 Task: Edit the amplitude envelope of a sound effect to make it gradually fade in.
Action: Mouse moved to (4, 13)
Screenshot: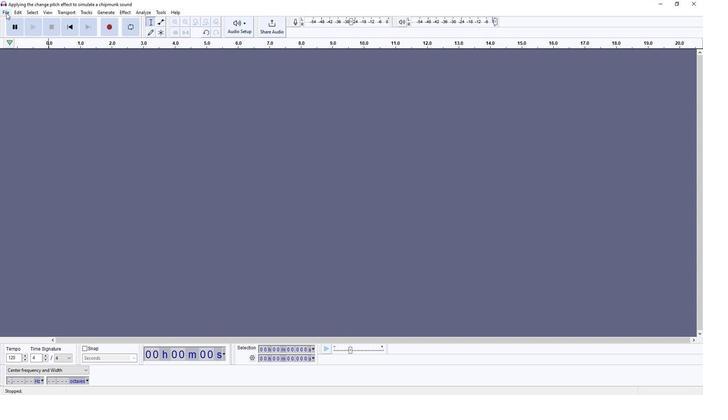 
Action: Mouse pressed left at (4, 13)
Screenshot: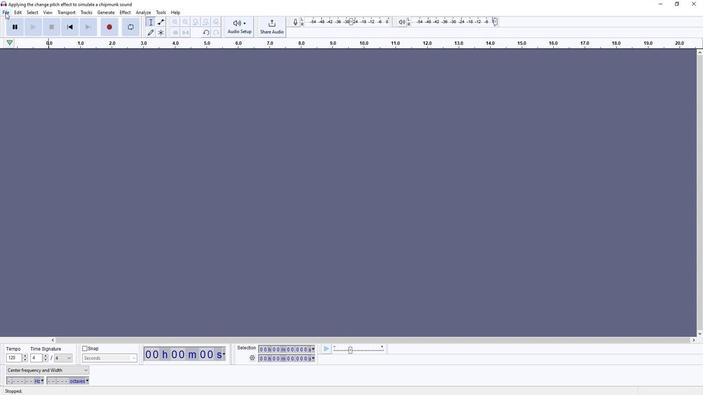 
Action: Mouse moved to (129, 83)
Screenshot: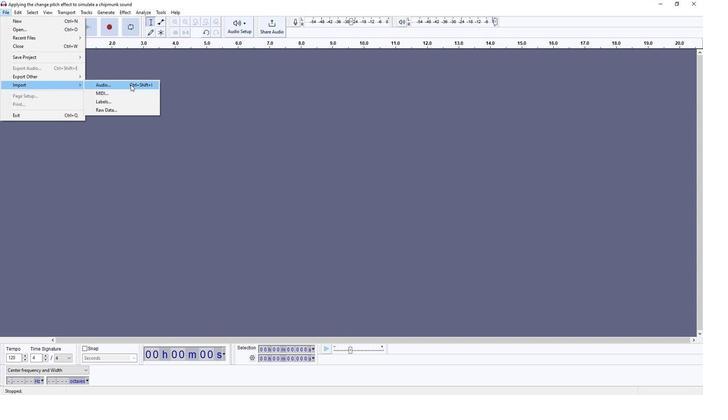 
Action: Mouse pressed left at (129, 83)
Screenshot: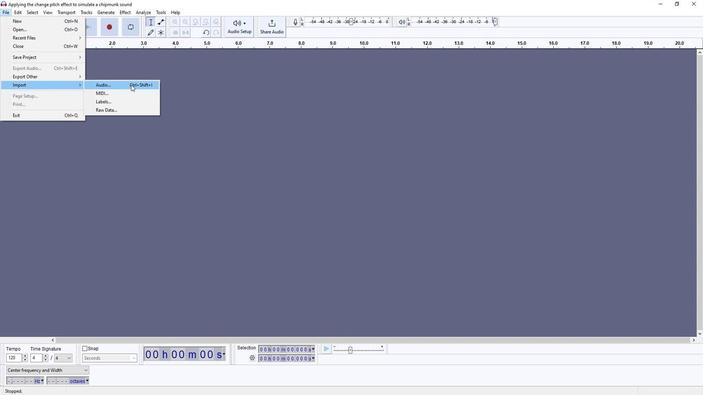 
Action: Mouse moved to (109, 88)
Screenshot: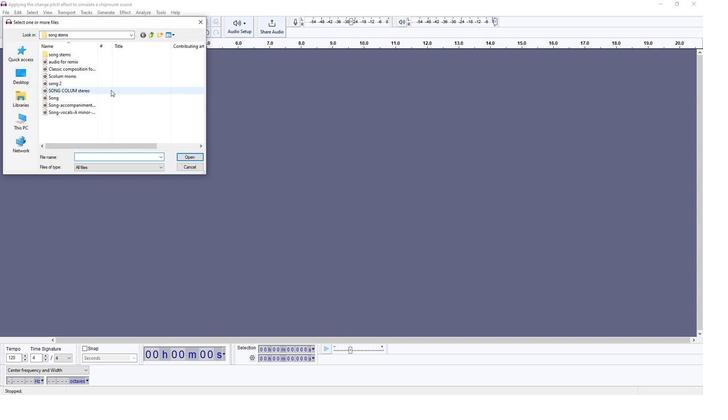 
Action: Mouse pressed left at (109, 88)
Screenshot: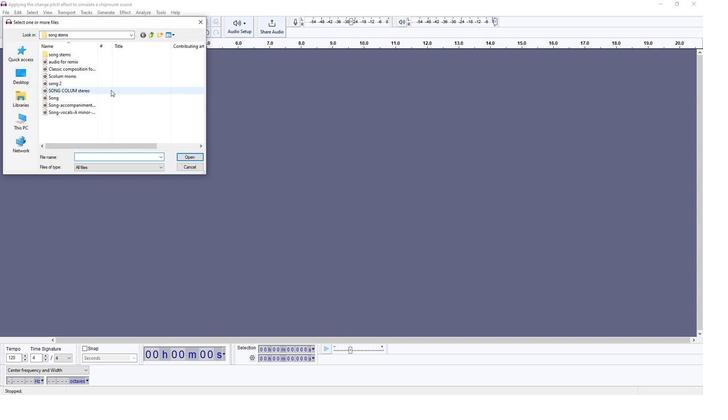 
Action: Mouse moved to (196, 151)
Screenshot: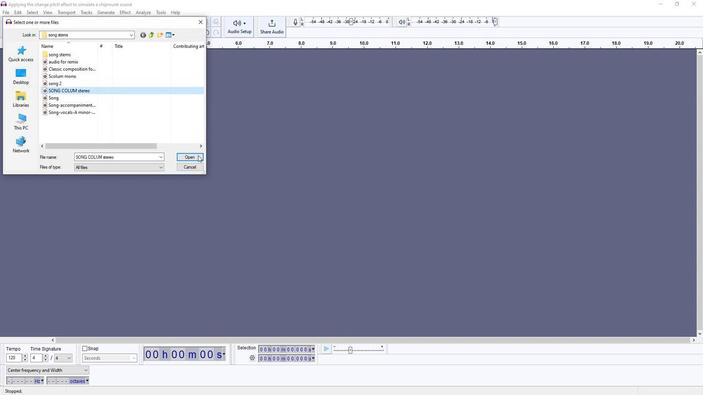 
Action: Mouse pressed left at (196, 151)
Screenshot: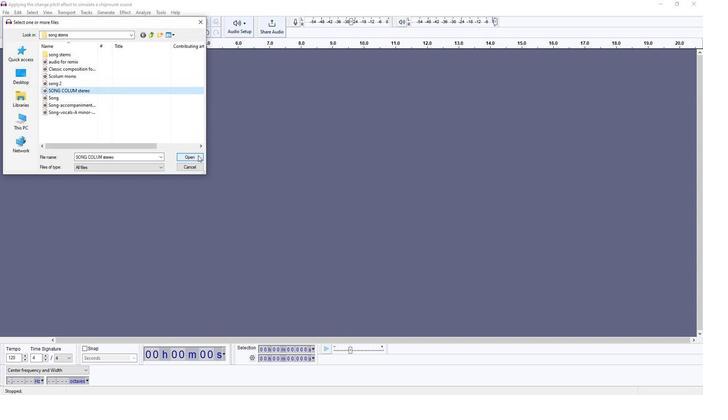 
Action: Mouse moved to (170, 86)
Screenshot: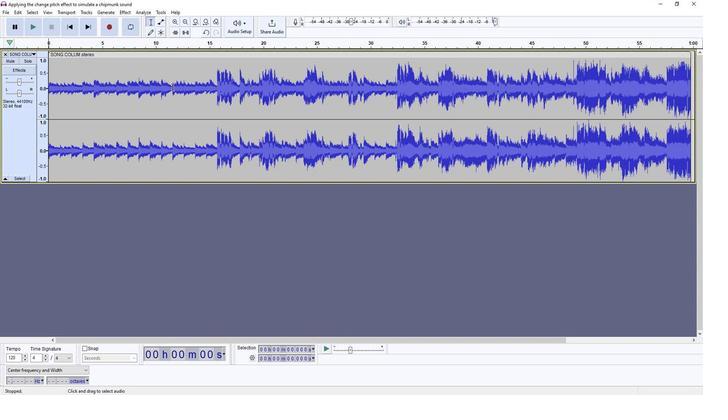 
Action: Mouse pressed left at (170, 86)
Screenshot: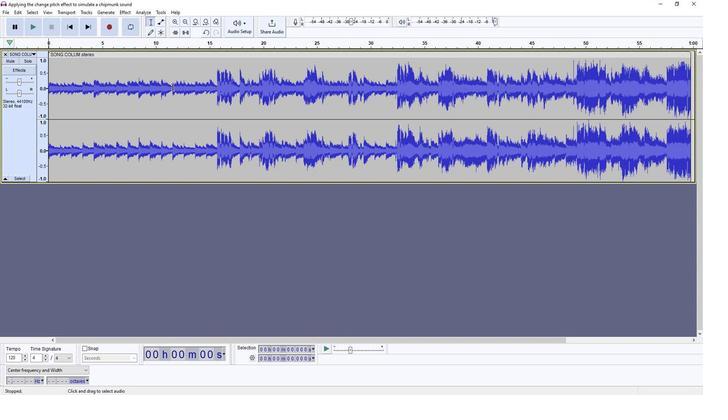 
Action: Mouse moved to (15, 12)
Screenshot: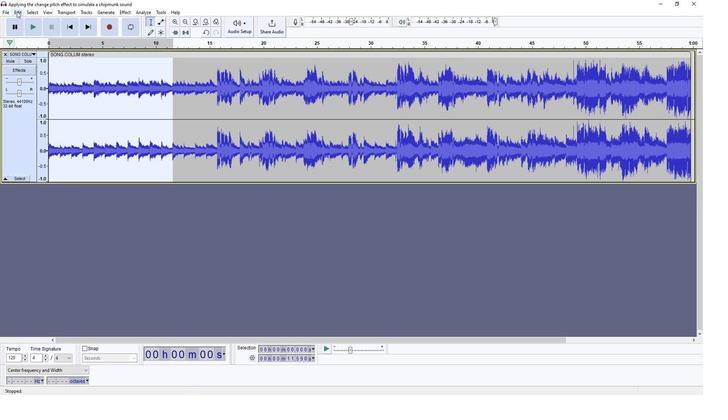 
Action: Mouse pressed left at (15, 12)
Screenshot: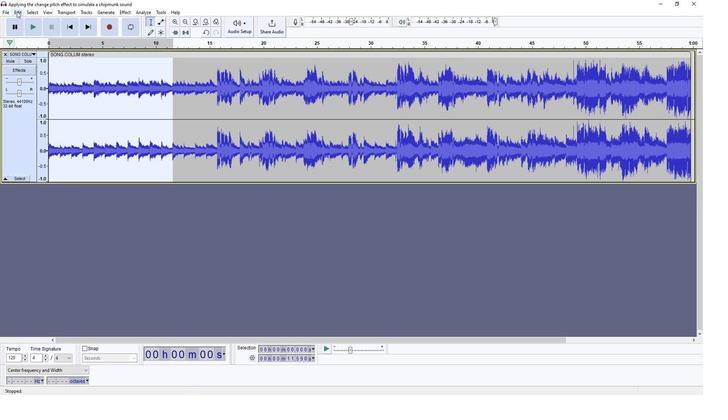
Action: Mouse moved to (26, 38)
Screenshot: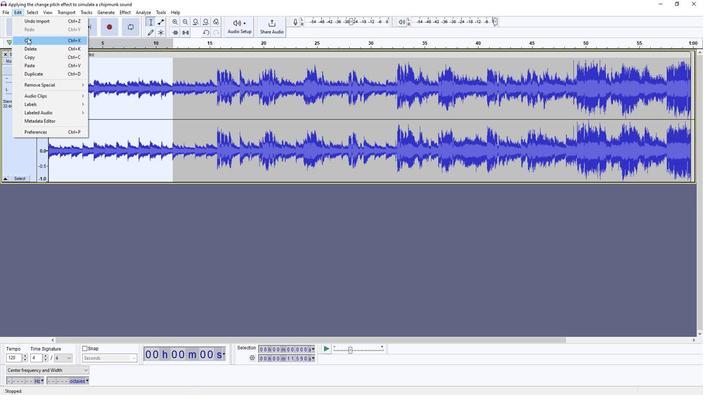 
Action: Mouse pressed left at (26, 38)
Screenshot: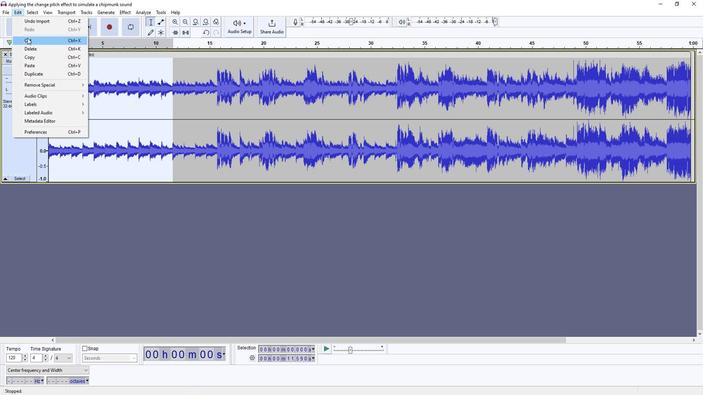 
Action: Mouse moved to (561, 57)
Screenshot: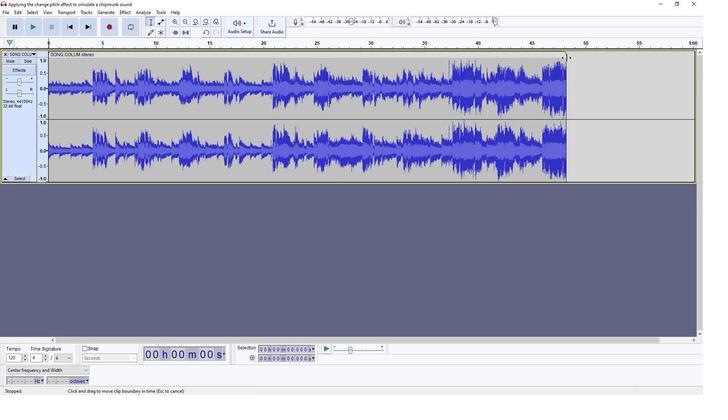 
Action: Mouse pressed left at (561, 57)
Screenshot: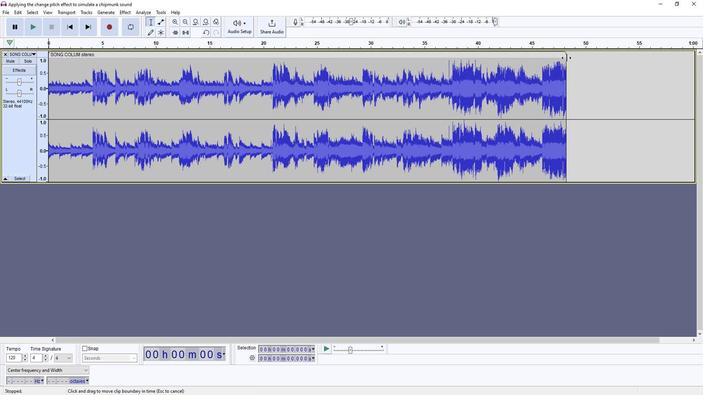 
Action: Mouse moved to (34, 25)
Screenshot: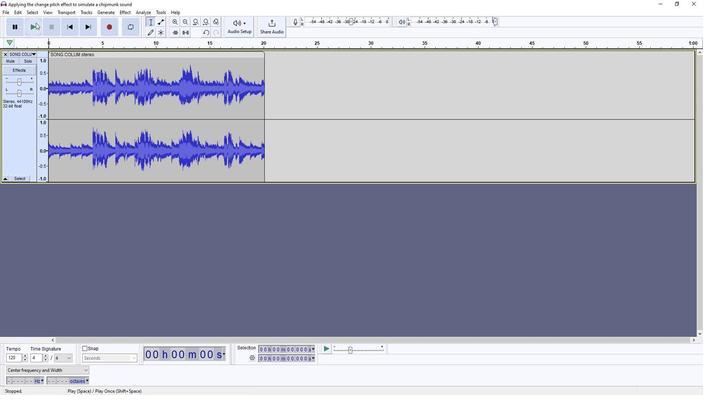 
Action: Mouse pressed left at (34, 25)
Screenshot: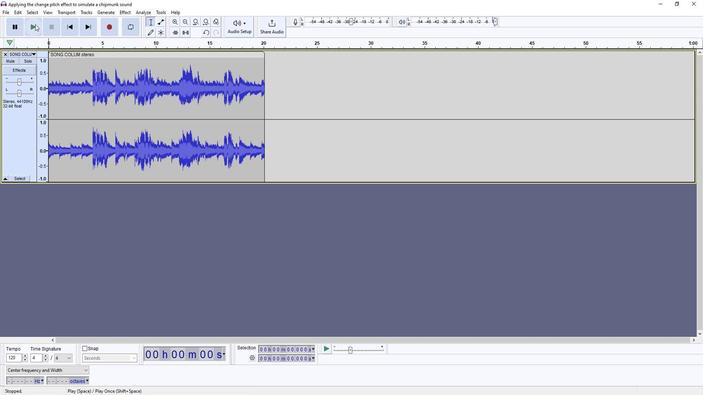 
Action: Mouse moved to (50, 26)
Screenshot: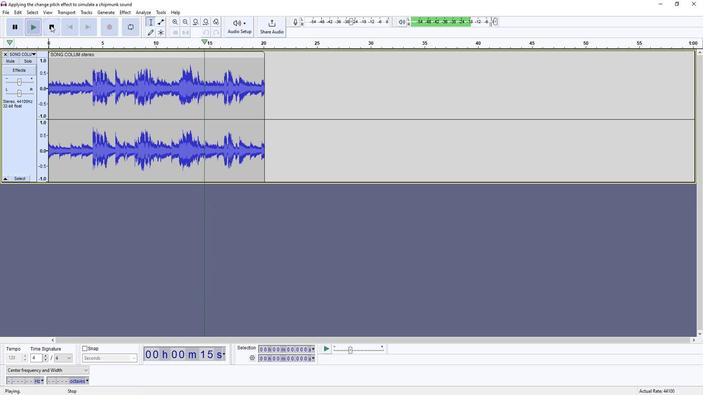 
Action: Mouse pressed left at (50, 26)
Screenshot: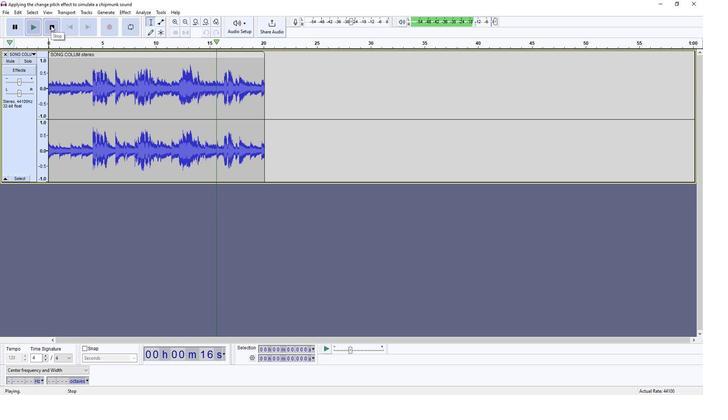 
Action: Mouse moved to (269, 91)
Screenshot: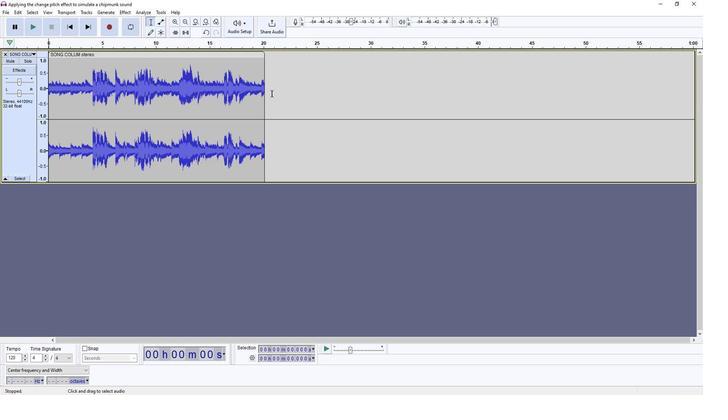 
Action: Mouse pressed left at (269, 91)
Screenshot: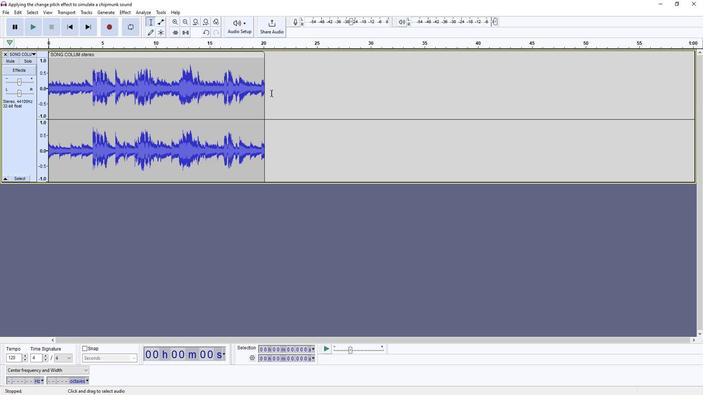 
Action: Mouse moved to (160, 23)
Screenshot: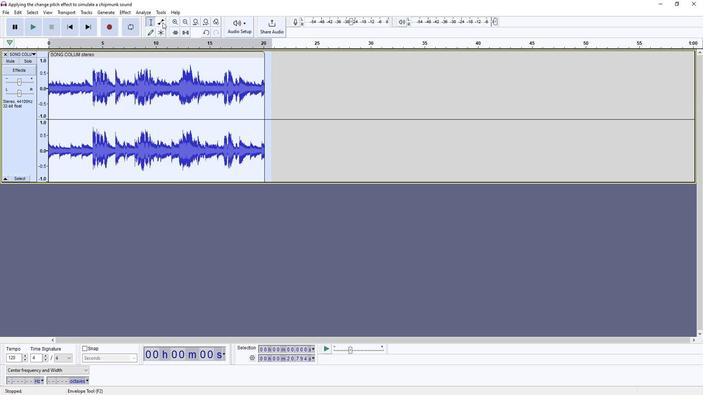 
Action: Mouse pressed left at (160, 23)
Screenshot: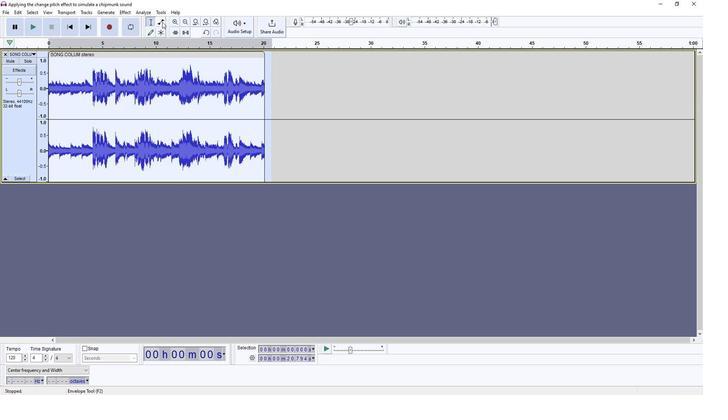 
Action: Mouse moved to (63, 58)
Screenshot: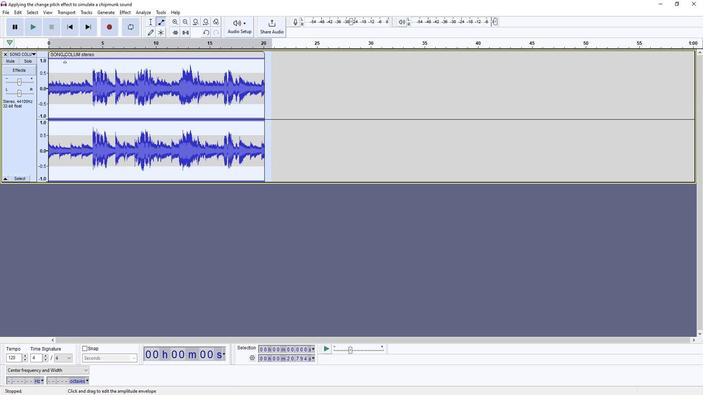 
Action: Mouse pressed left at (63, 58)
Screenshot: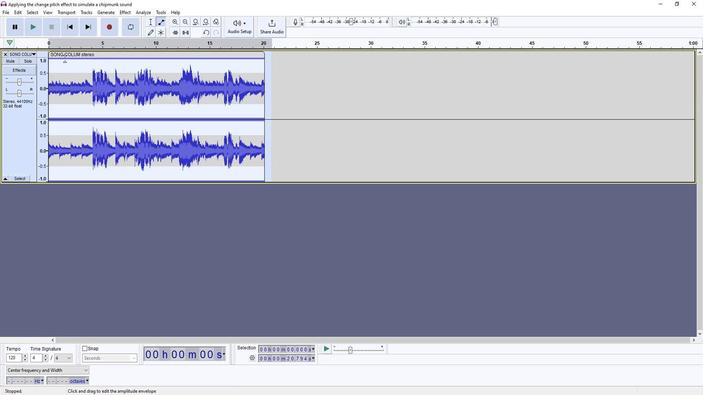 
Action: Mouse moved to (99, 58)
Screenshot: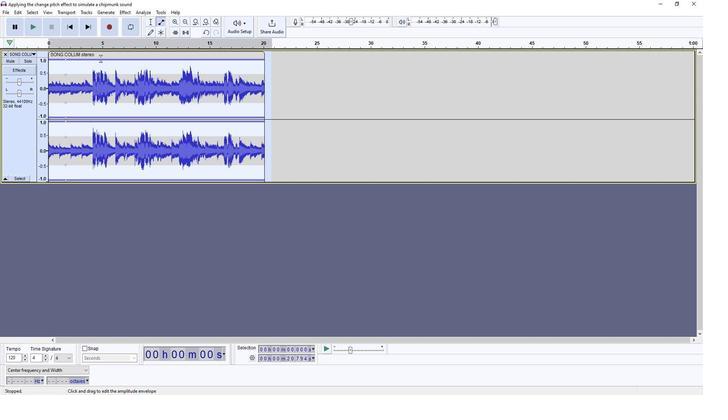 
Action: Mouse pressed left at (99, 58)
Screenshot: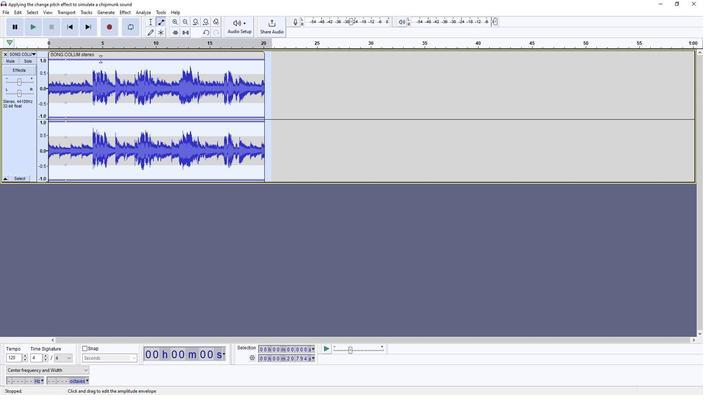 
Action: Mouse moved to (141, 64)
Screenshot: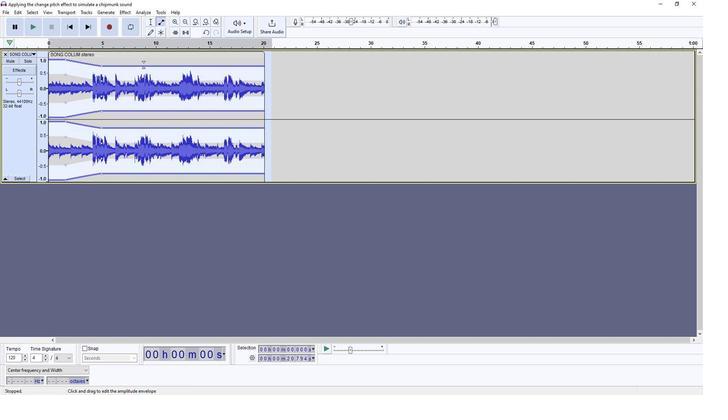 
Action: Mouse pressed left at (141, 64)
Screenshot: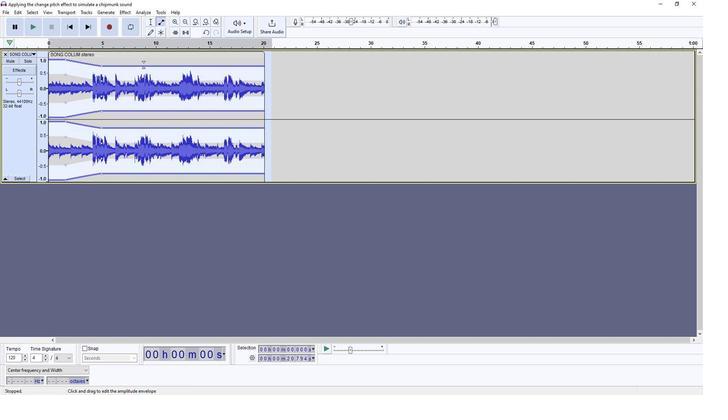 
Action: Mouse moved to (191, 70)
Screenshot: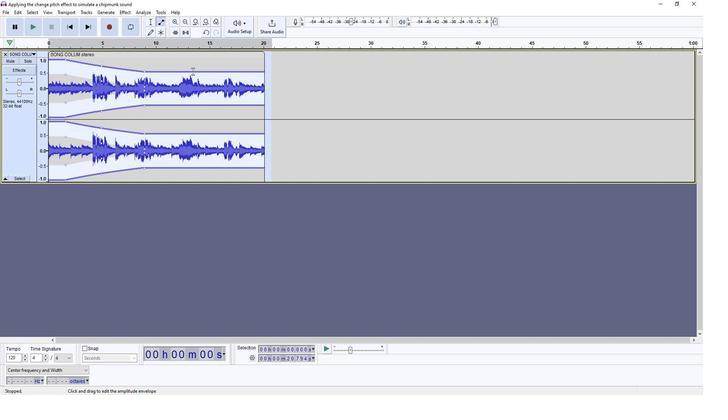 
Action: Mouse pressed left at (191, 70)
Screenshot: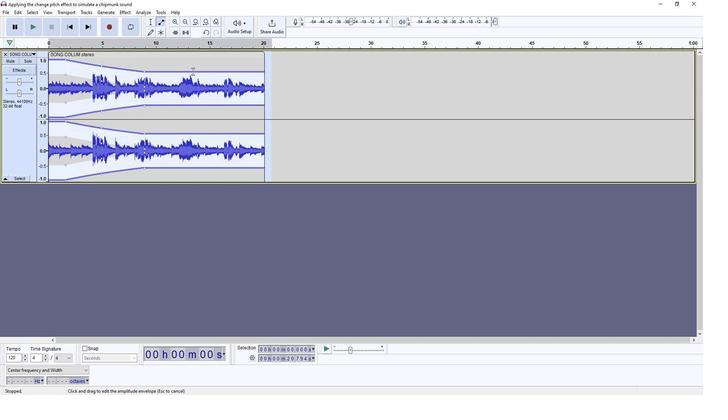 
Action: Mouse moved to (230, 76)
Screenshot: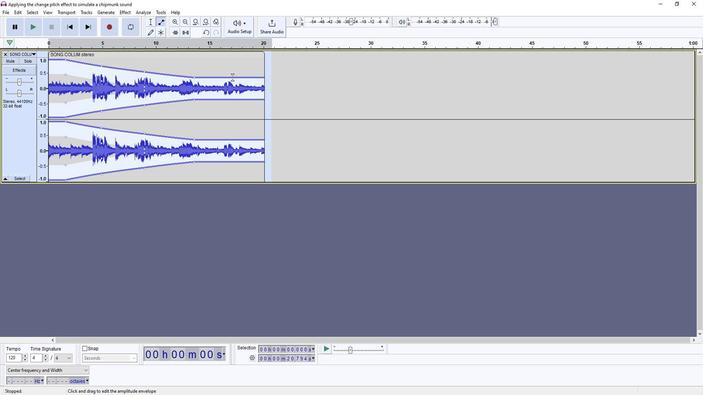 
Action: Mouse pressed left at (230, 76)
Screenshot: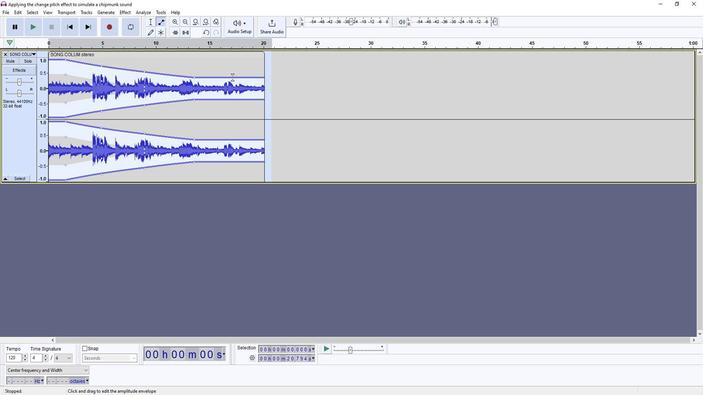 
Action: Mouse moved to (34, 28)
Screenshot: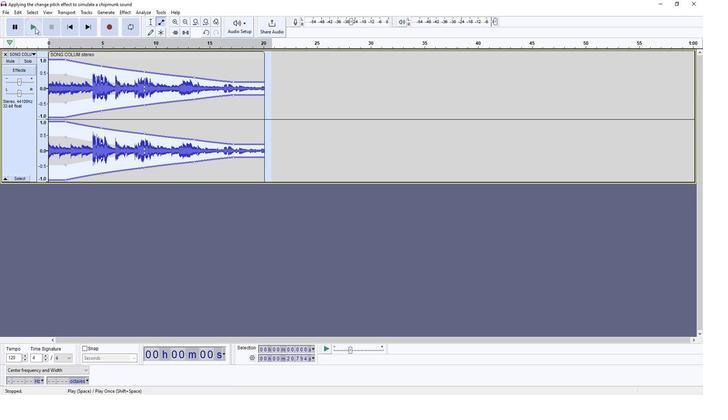 
Action: Mouse pressed left at (34, 28)
Screenshot: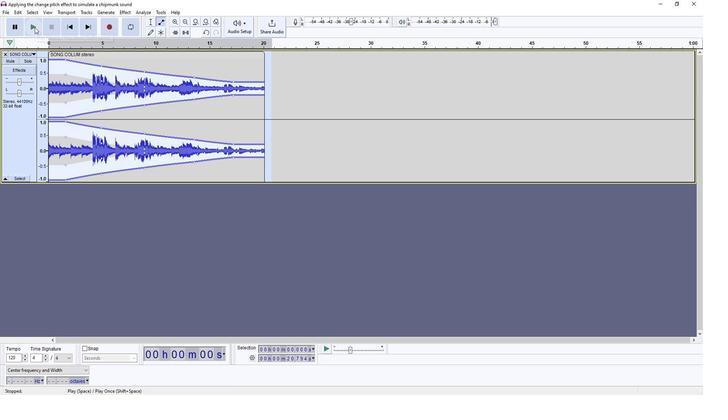 
Action: Mouse moved to (50, 28)
Screenshot: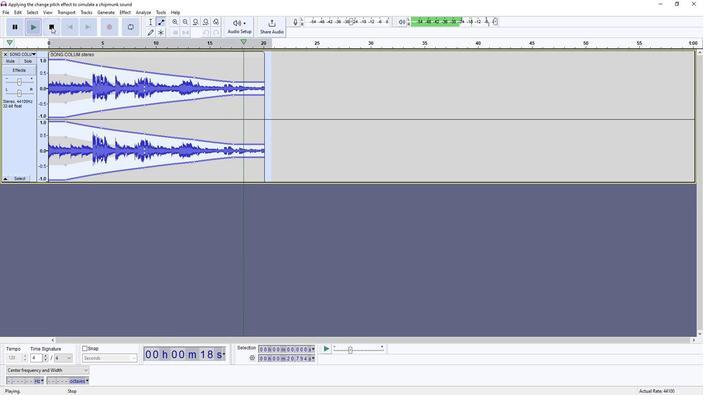 
Action: Mouse pressed left at (50, 28)
Screenshot: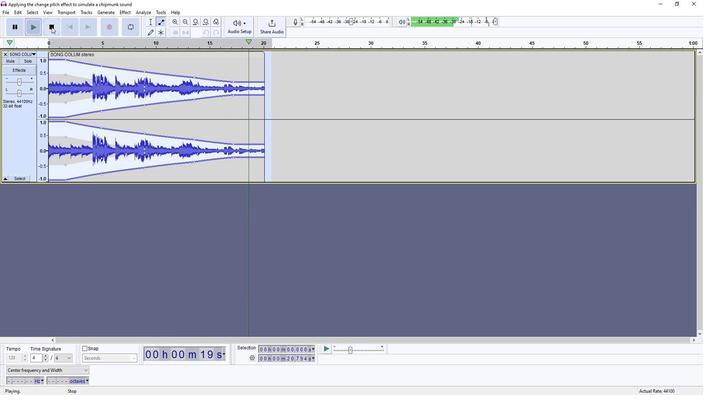
Action: Mouse moved to (4, 13)
Screenshot: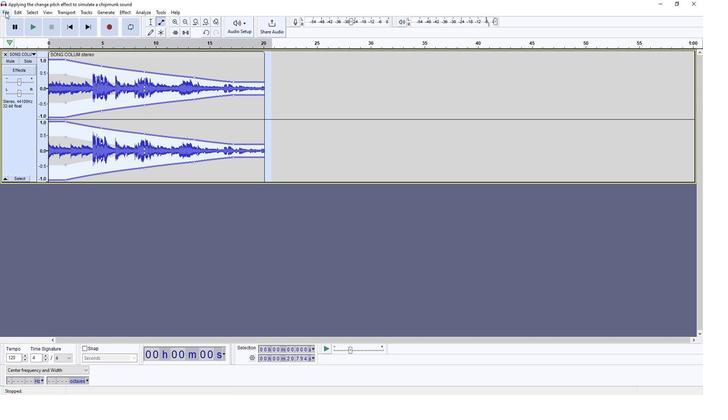 
Action: Mouse pressed left at (4, 13)
Screenshot: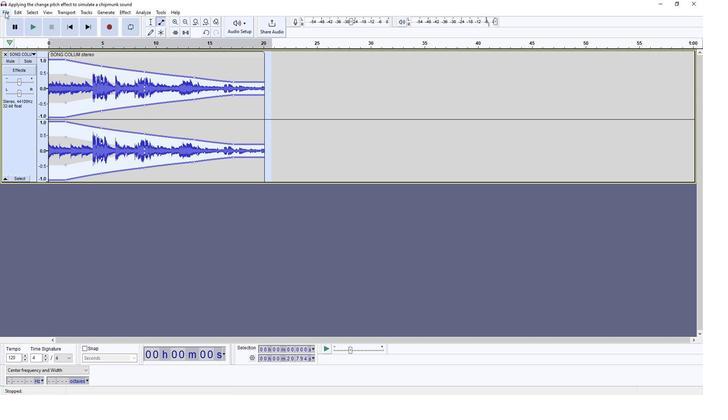 
Action: Mouse moved to (121, 62)
Screenshot: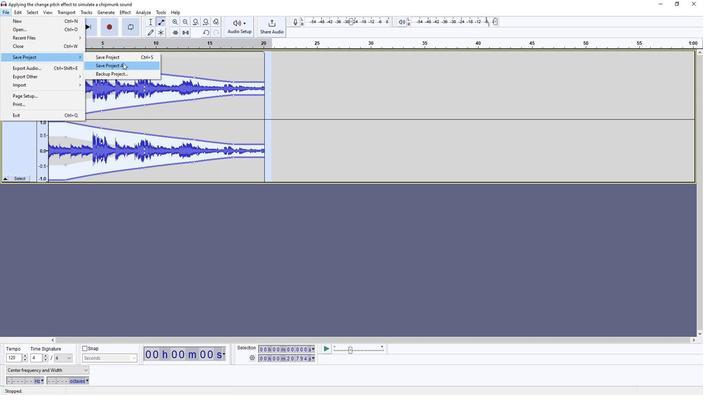 
Action: Mouse pressed left at (121, 62)
Screenshot: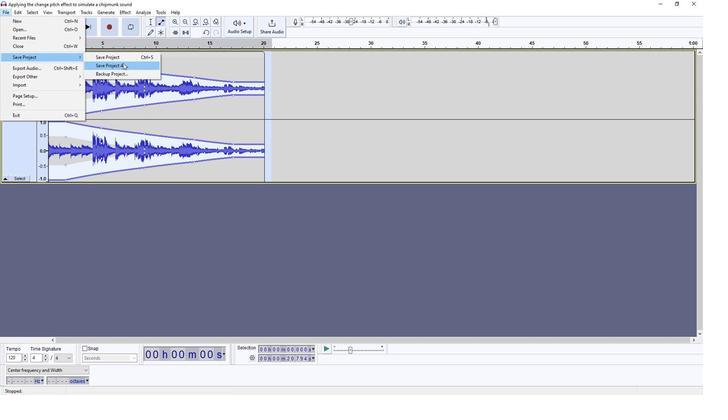 
Action: Key pressed <Key.backspace>editing<Key.space>amplitude<Key.space>envelope<Key.space>of<Key.space>as<Key.backspace><Key.space>sound<Key.space>effect<Key.space>to<Key.space>make<Key.space>it<Key.space>gradually<Key.space>fade<Key.space>in<Key.space>
Screenshot: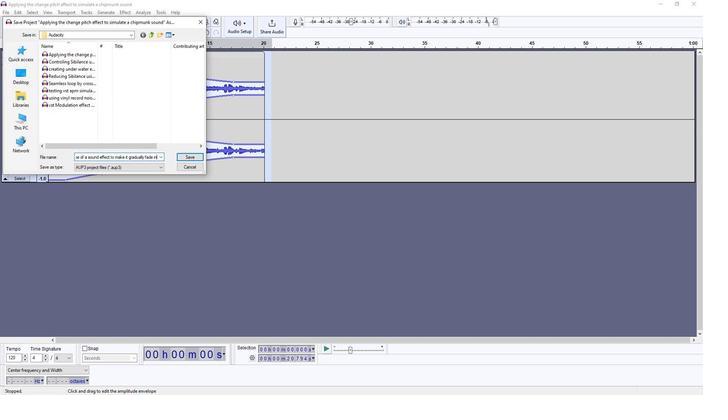 
Action: Mouse moved to (186, 151)
Screenshot: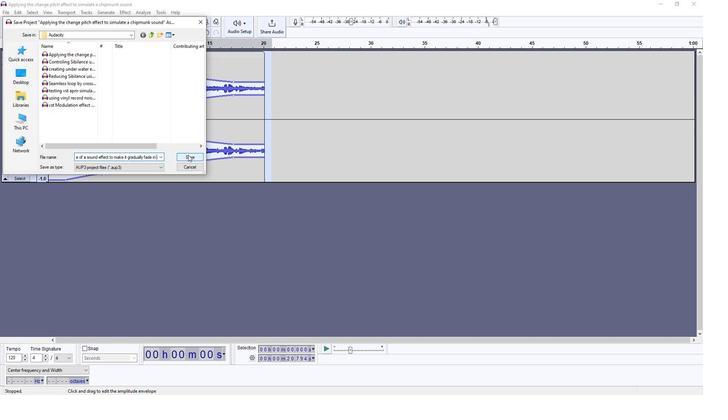 
Action: Mouse pressed left at (186, 151)
Screenshot: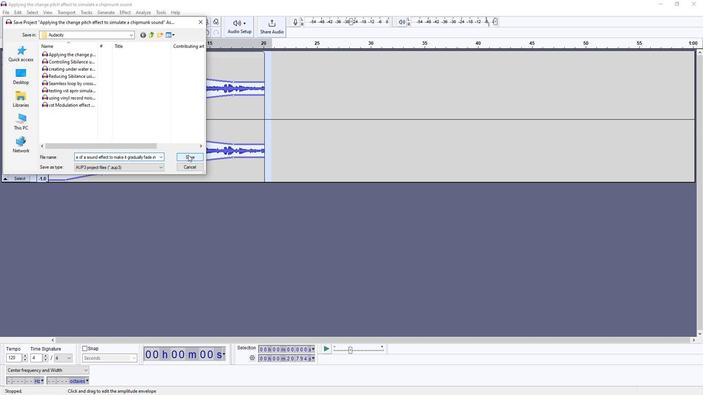 
